 Task: Insert the text "Chapter 1" at the header.
Action: Mouse moved to (117, 84)
Screenshot: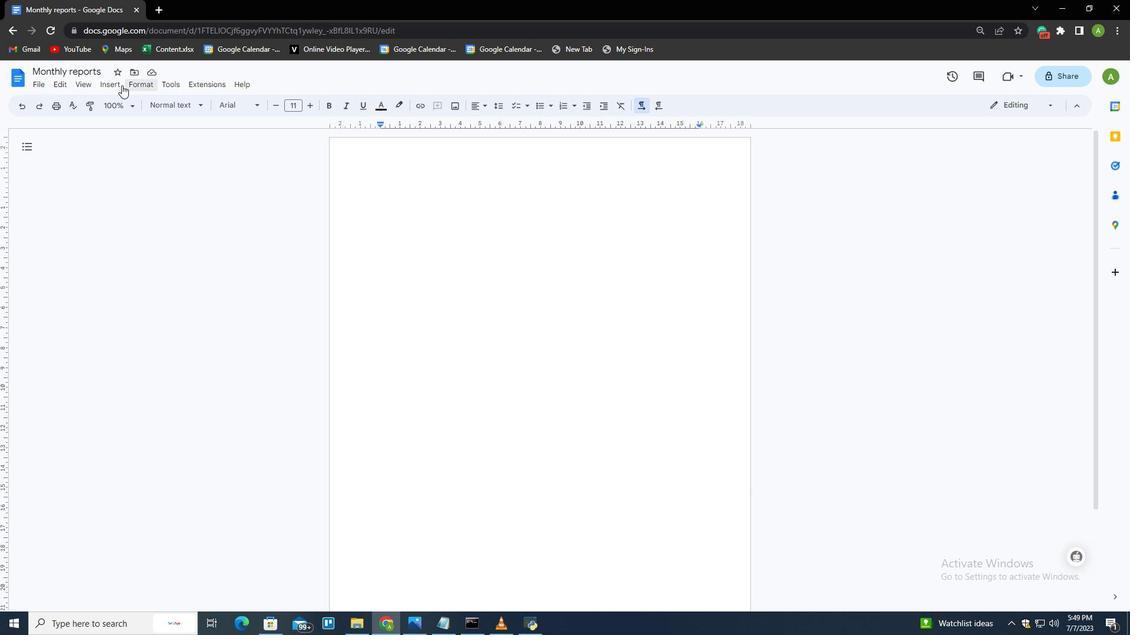 
Action: Mouse pressed left at (117, 84)
Screenshot: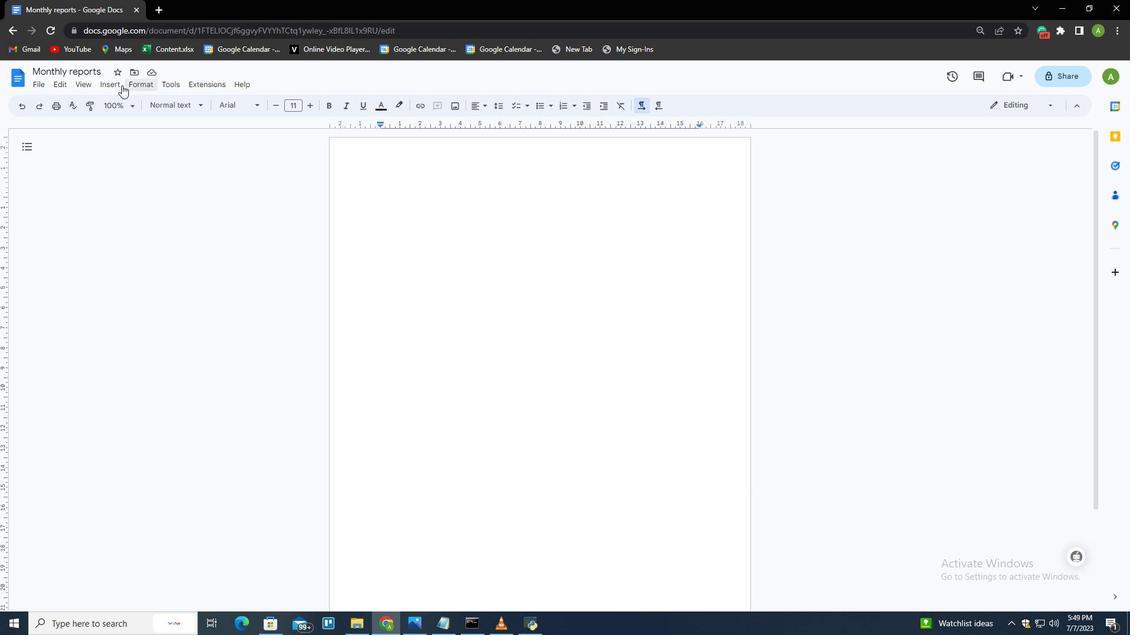 
Action: Mouse moved to (136, 347)
Screenshot: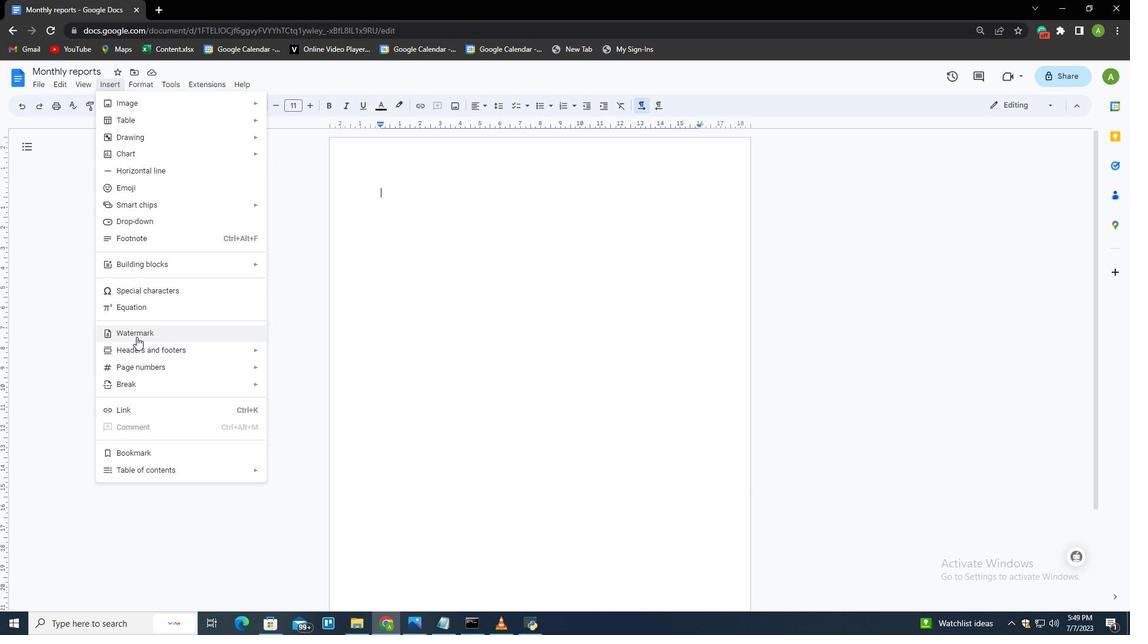 
Action: Mouse pressed left at (136, 347)
Screenshot: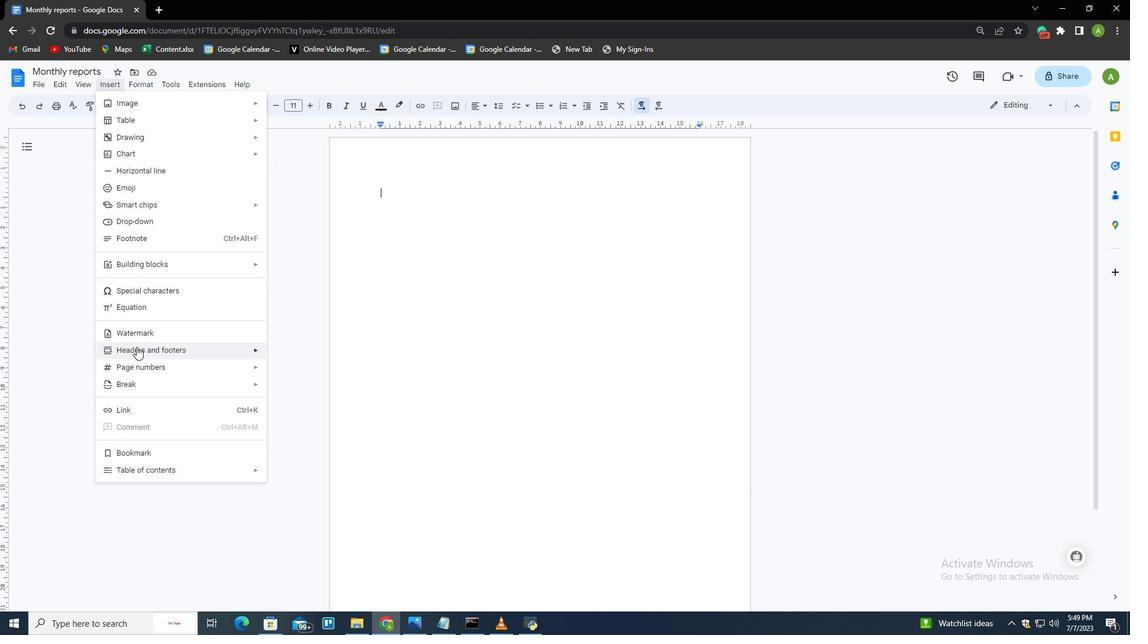 
Action: Mouse moved to (286, 357)
Screenshot: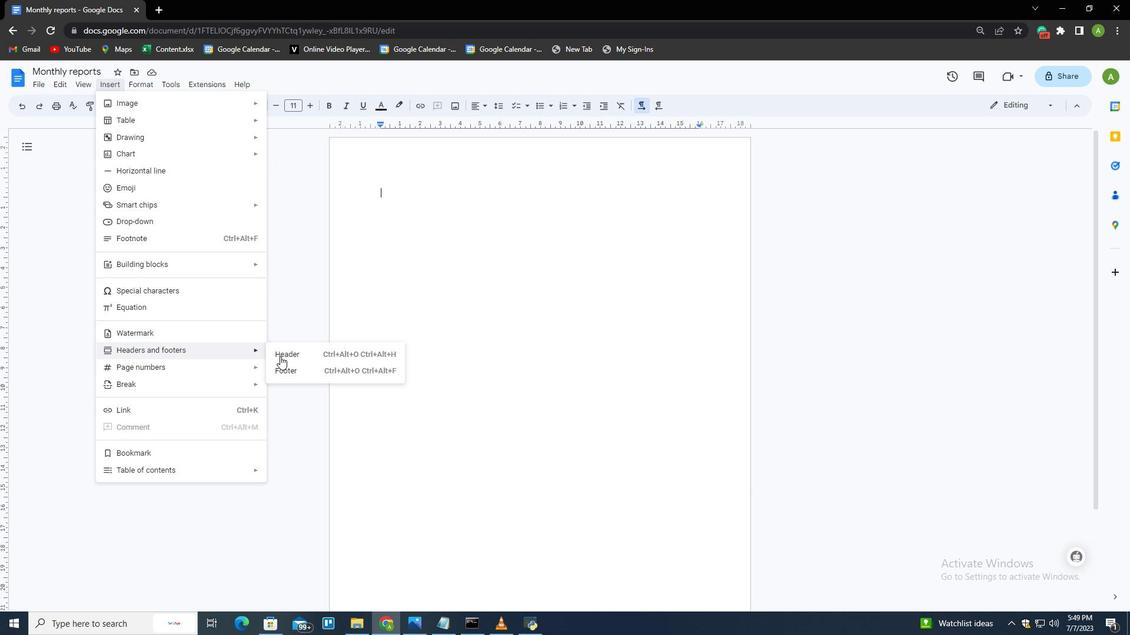 
Action: Mouse pressed left at (286, 357)
Screenshot: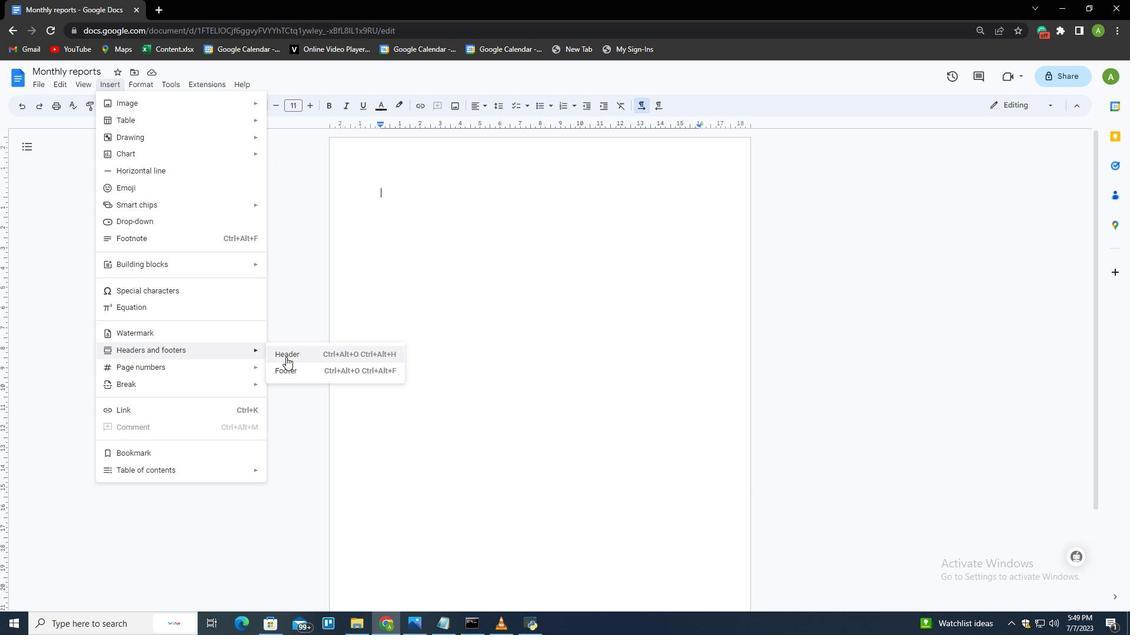 
Action: Mouse moved to (402, 171)
Screenshot: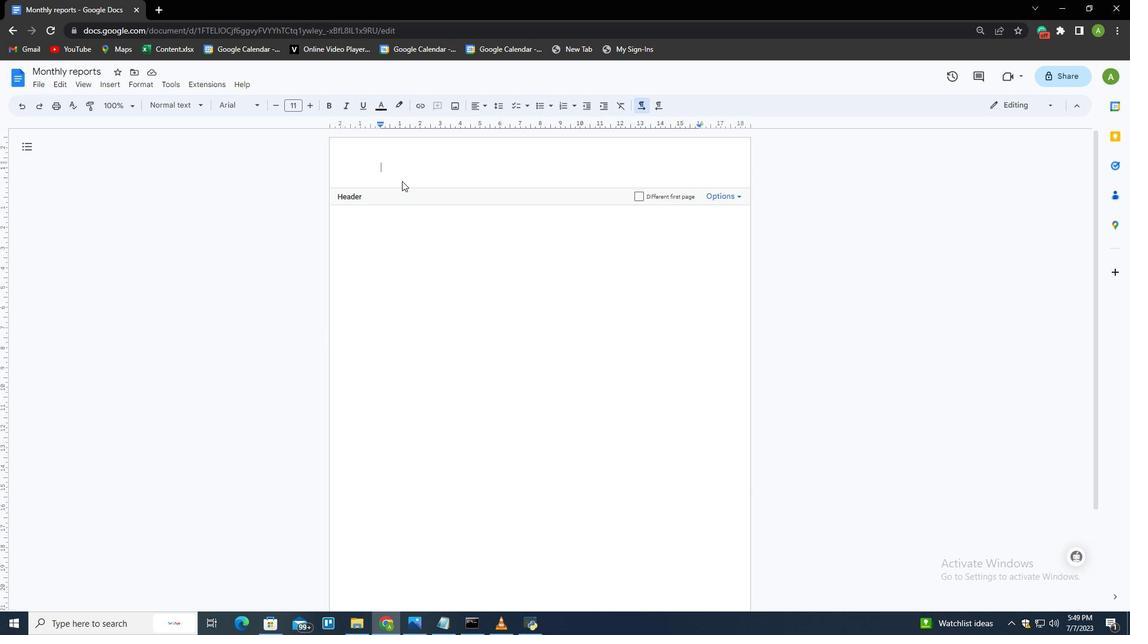 
Action: Key pressed <Key.shift>Chapter<Key.space><Key.shift>!<Key.backspace>1
Screenshot: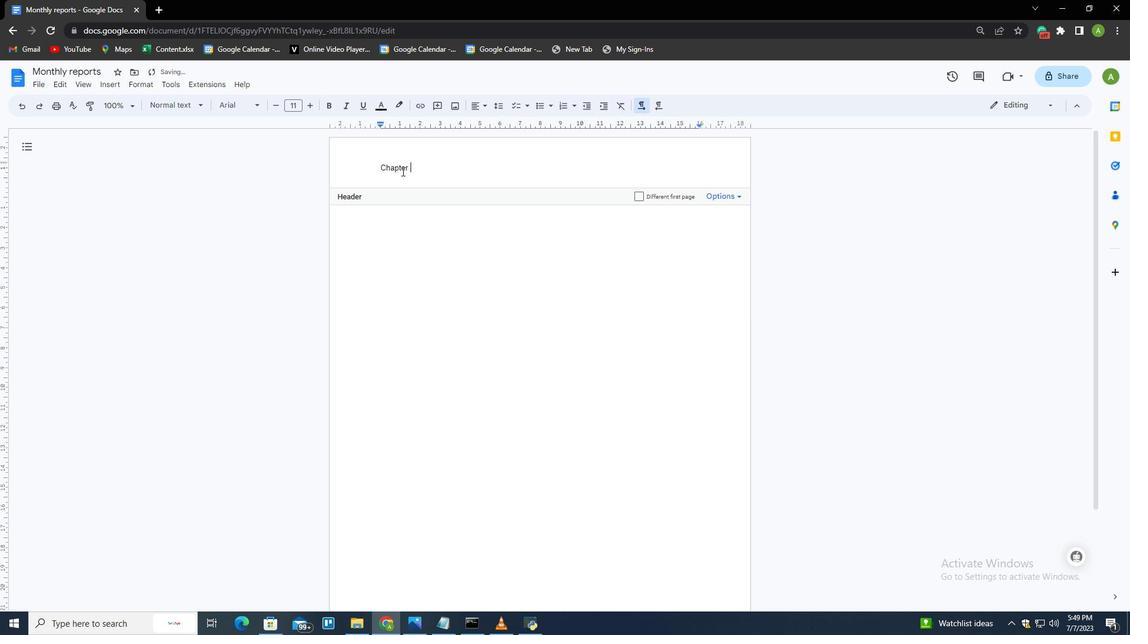
Action: Mouse moved to (443, 254)
Screenshot: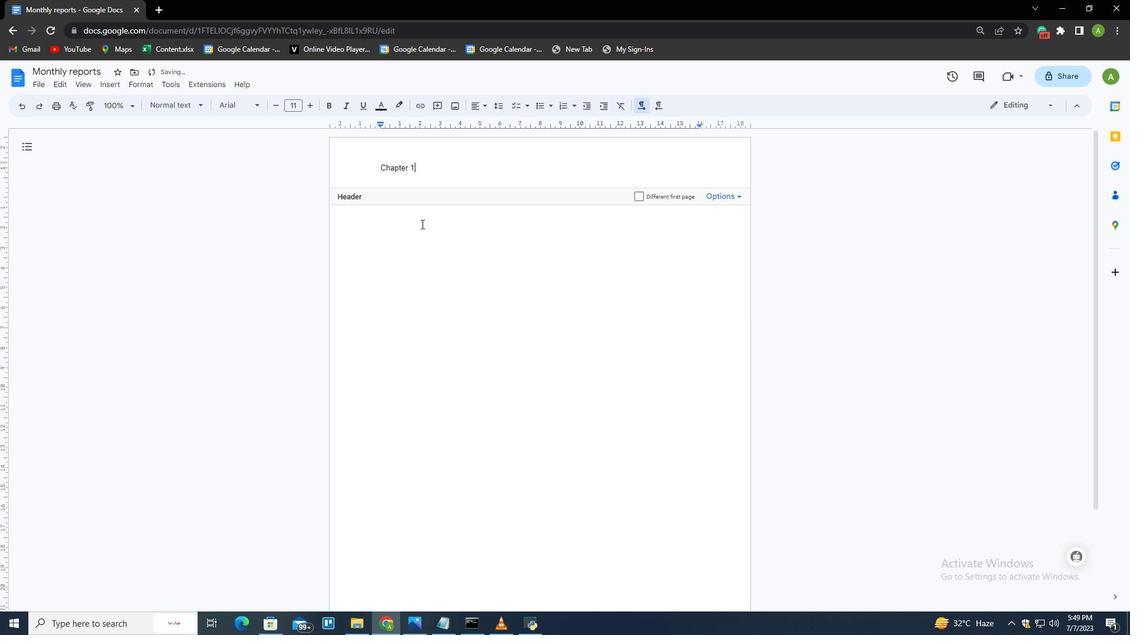 
Action: Mouse pressed left at (443, 254)
Screenshot: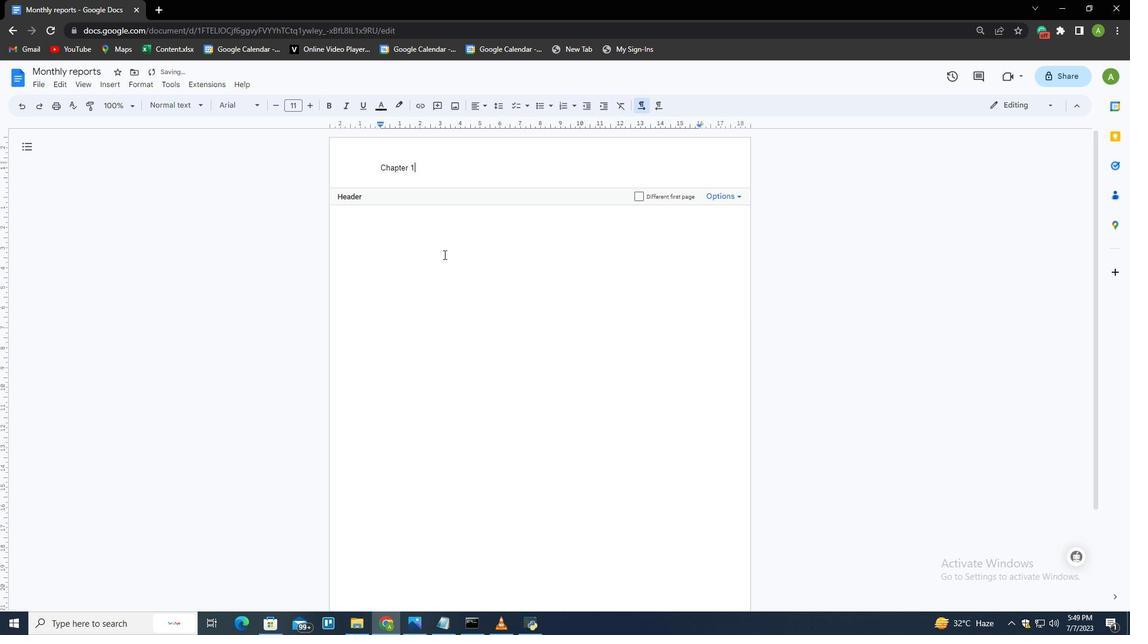 
